 Task: Assign Shilpa Srivastava Assignee of Child Issue ChildIssue0056 of Issue Issue0028 in Backlog  in Scrum Project Project0006 in Jira
Action: Mouse moved to (358, 410)
Screenshot: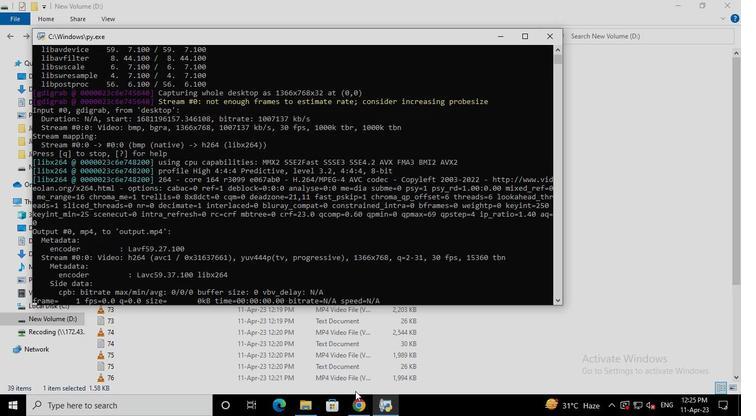 
Action: Mouse pressed left at (358, 410)
Screenshot: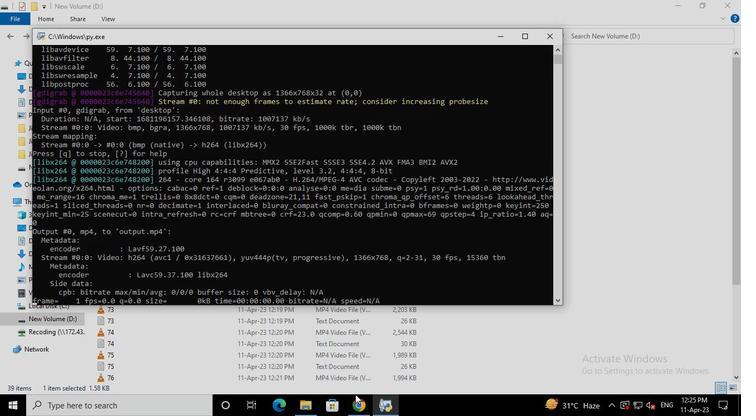 
Action: Mouse moved to (98, 167)
Screenshot: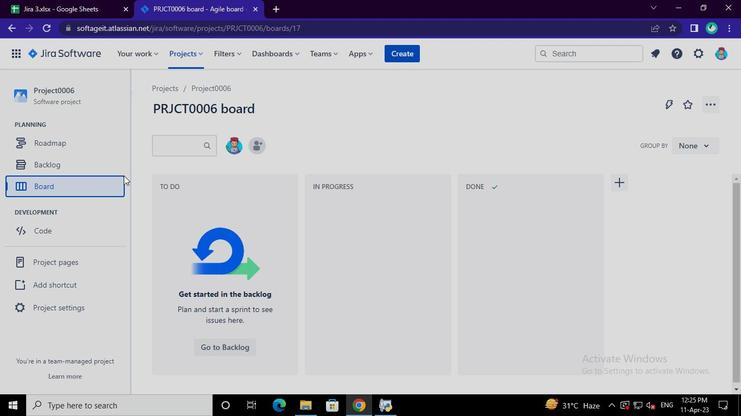 
Action: Mouse pressed left at (98, 167)
Screenshot: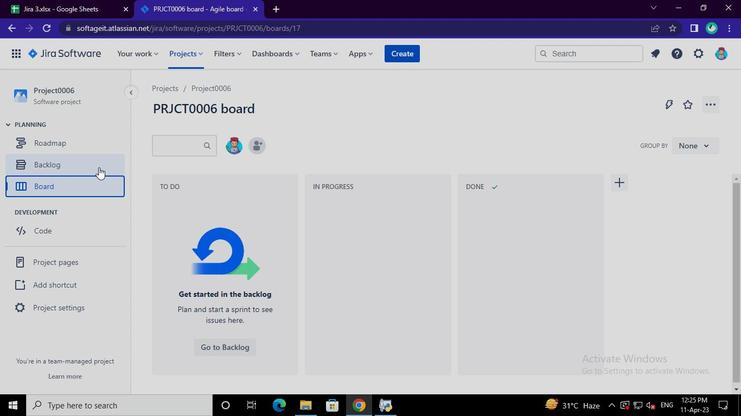 
Action: Mouse moved to (250, 291)
Screenshot: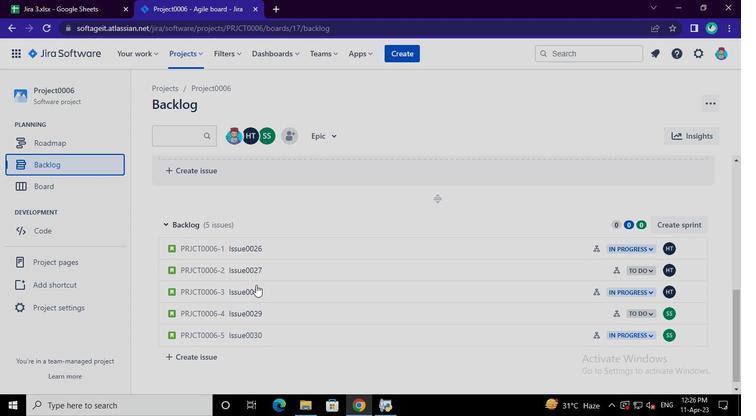 
Action: Mouse pressed left at (250, 291)
Screenshot: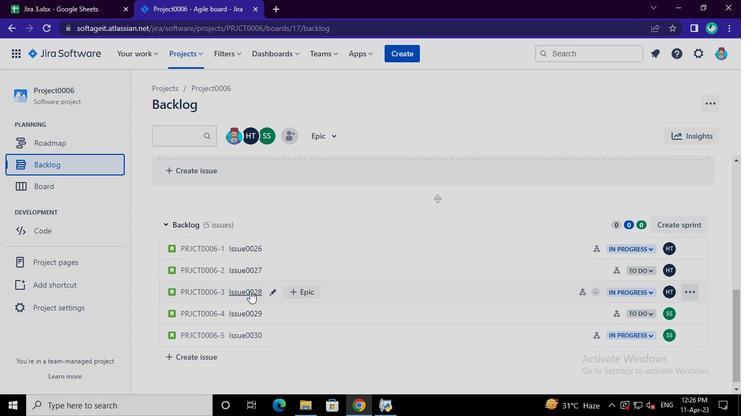 
Action: Mouse moved to (673, 208)
Screenshot: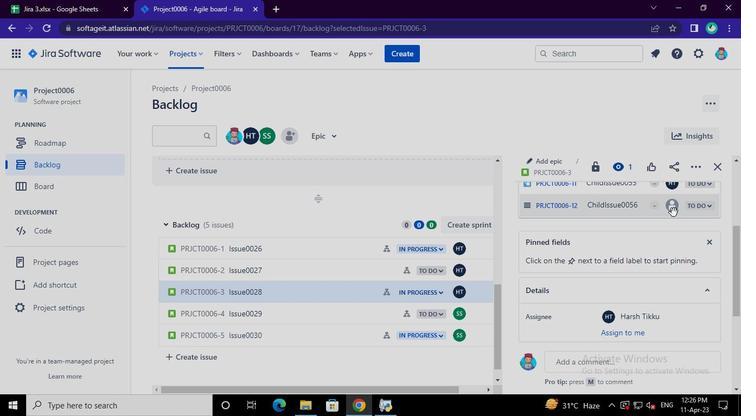 
Action: Mouse pressed left at (673, 208)
Screenshot: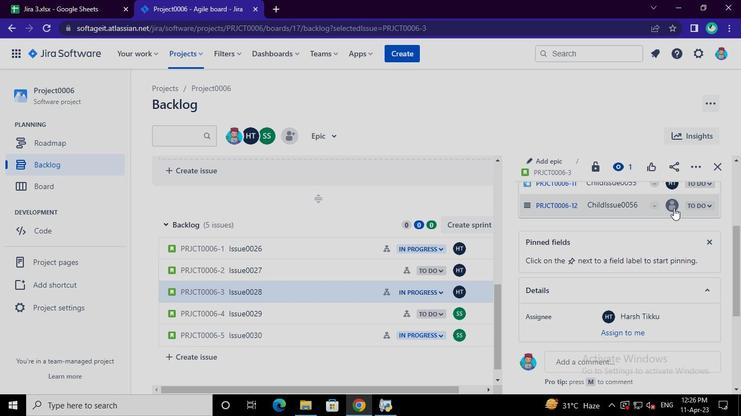 
Action: Mouse moved to (607, 219)
Screenshot: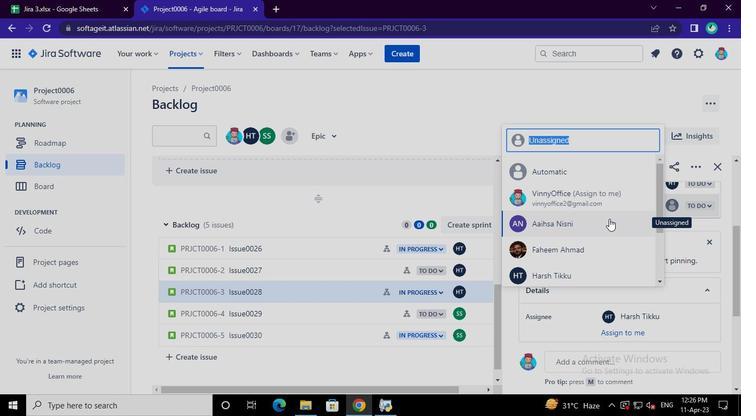 
Action: Mouse pressed left at (607, 219)
Screenshot: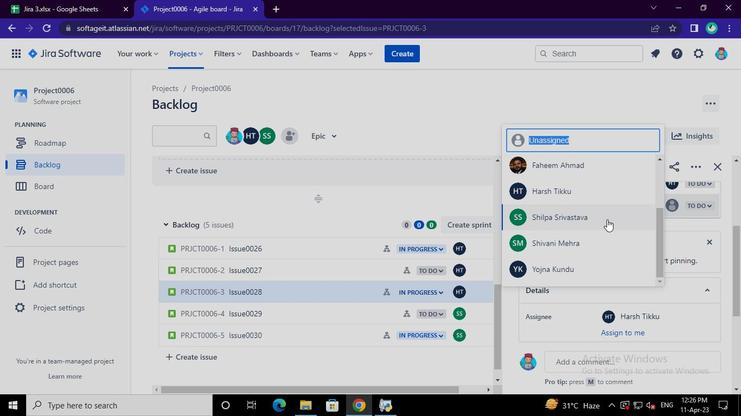 
Action: Mouse moved to (384, 411)
Screenshot: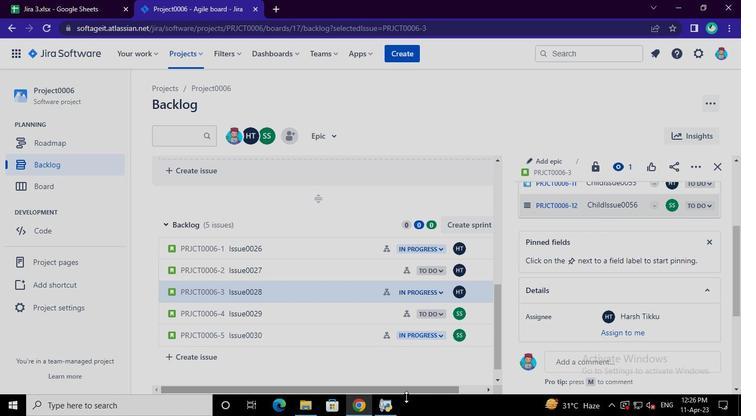 
Action: Mouse pressed left at (384, 411)
Screenshot: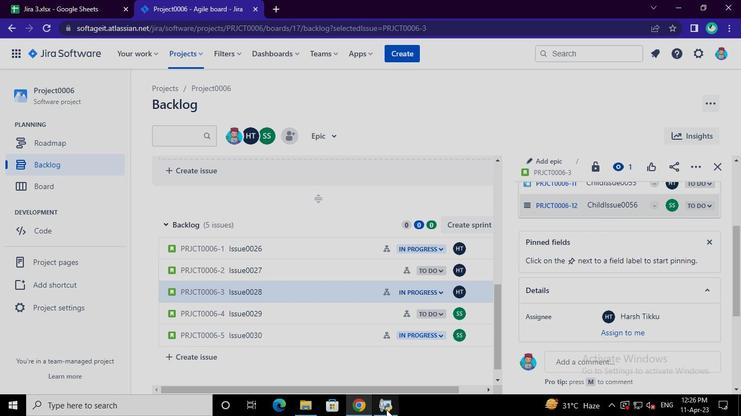 
Action: Mouse moved to (556, 33)
Screenshot: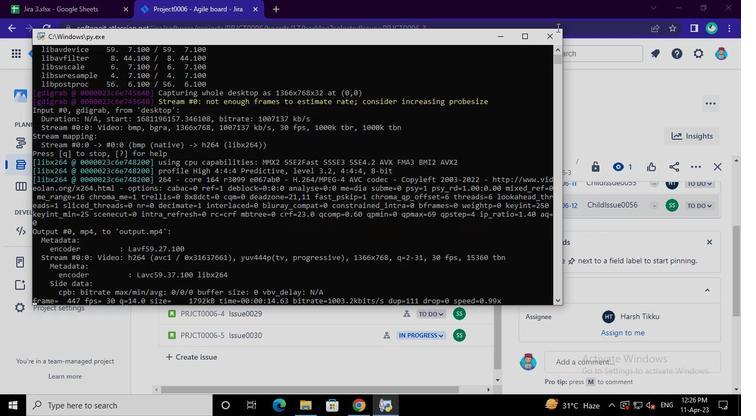
Action: Mouse pressed left at (556, 33)
Screenshot: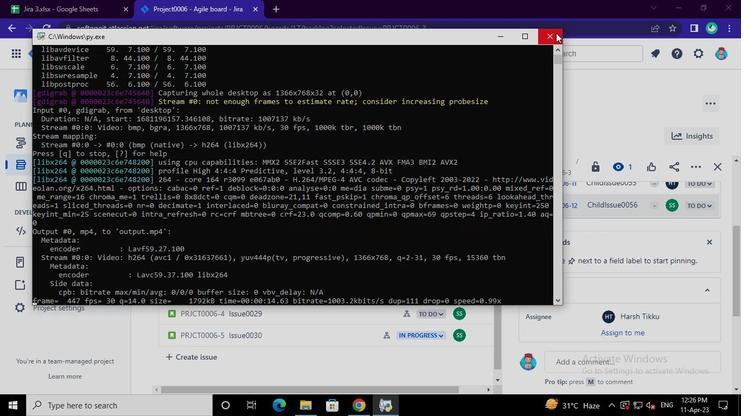 
Action: Mouse moved to (554, 35)
Screenshot: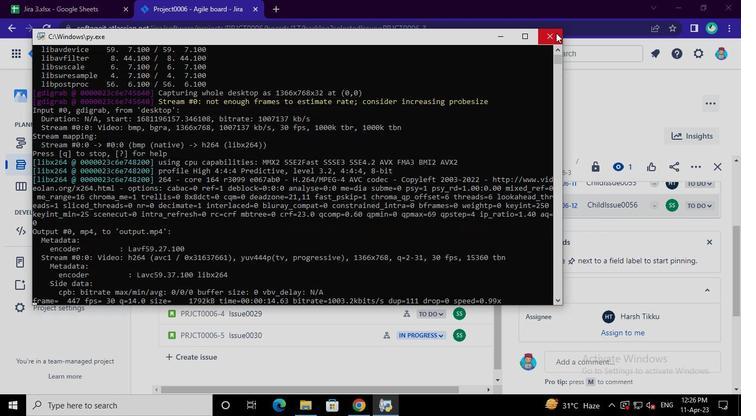 
